 Task: Select the pages per sheet with 4.
Action: Mouse moved to (32, 63)
Screenshot: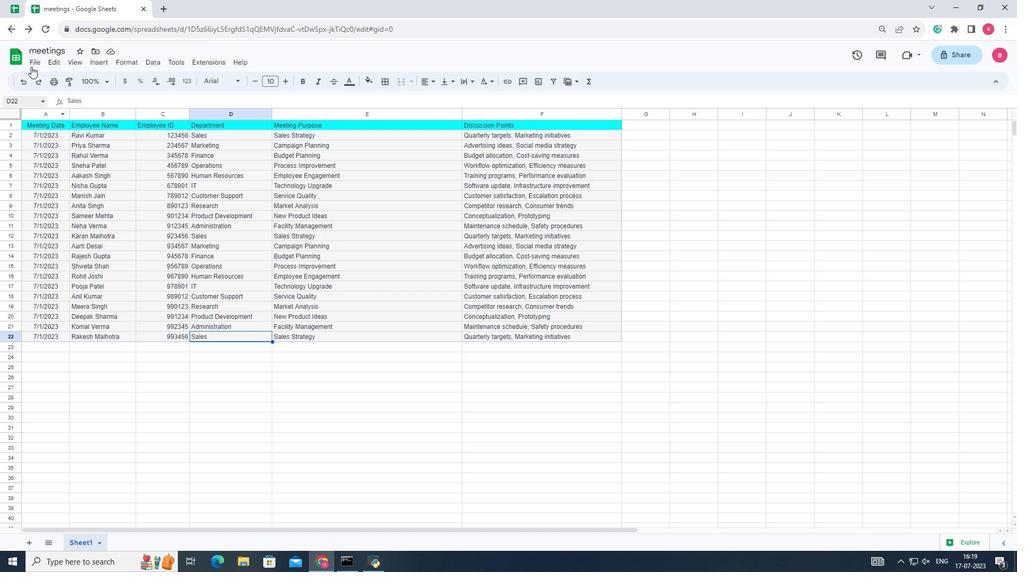 
Action: Mouse pressed left at (32, 63)
Screenshot: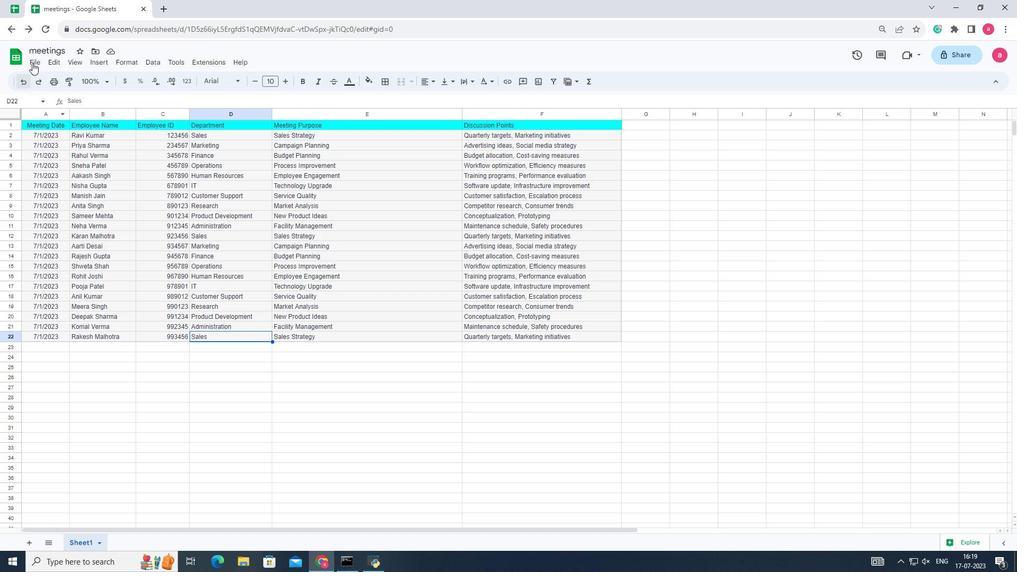 
Action: Mouse moved to (52, 348)
Screenshot: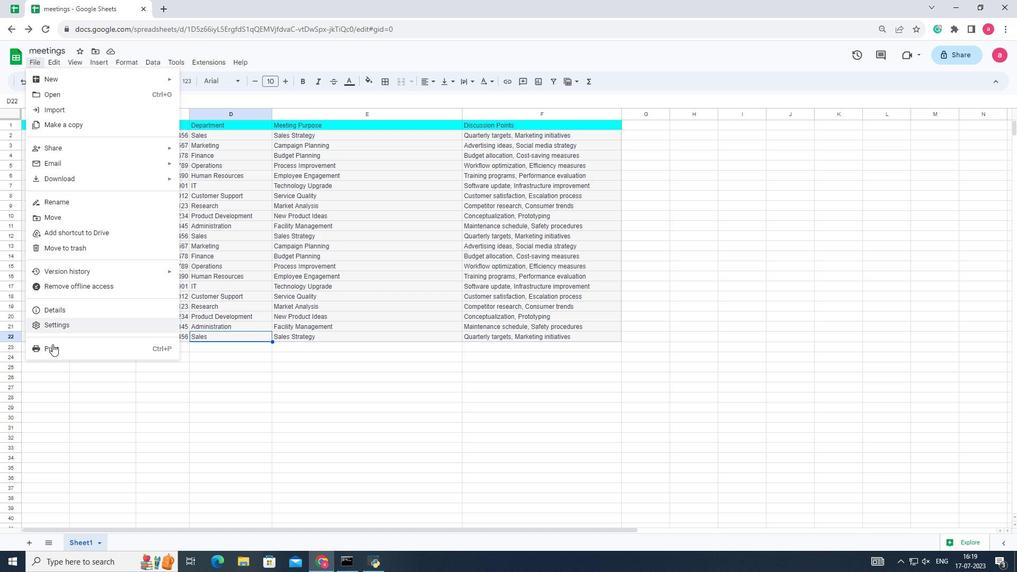 
Action: Mouse pressed left at (52, 348)
Screenshot: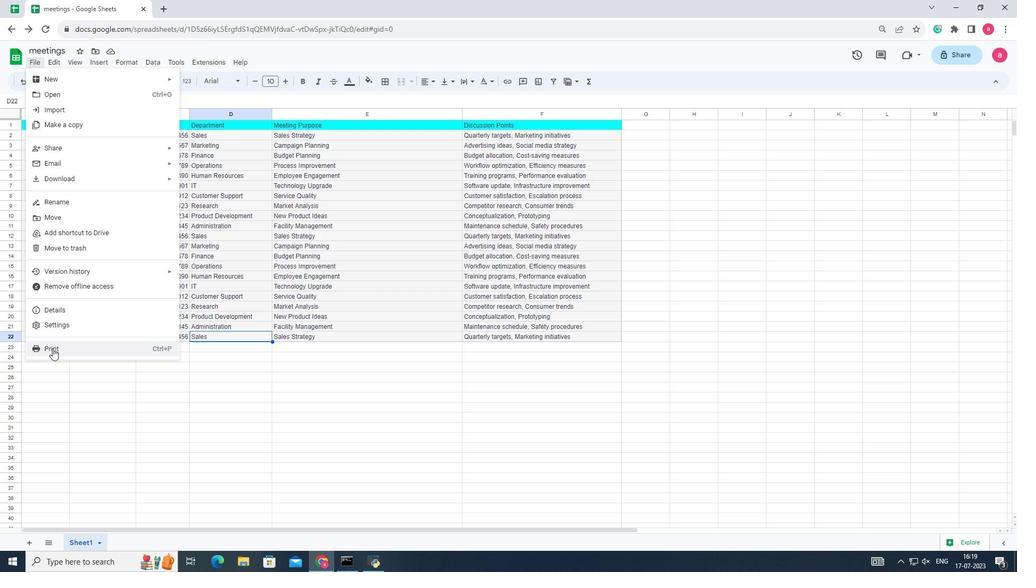 
Action: Mouse moved to (986, 54)
Screenshot: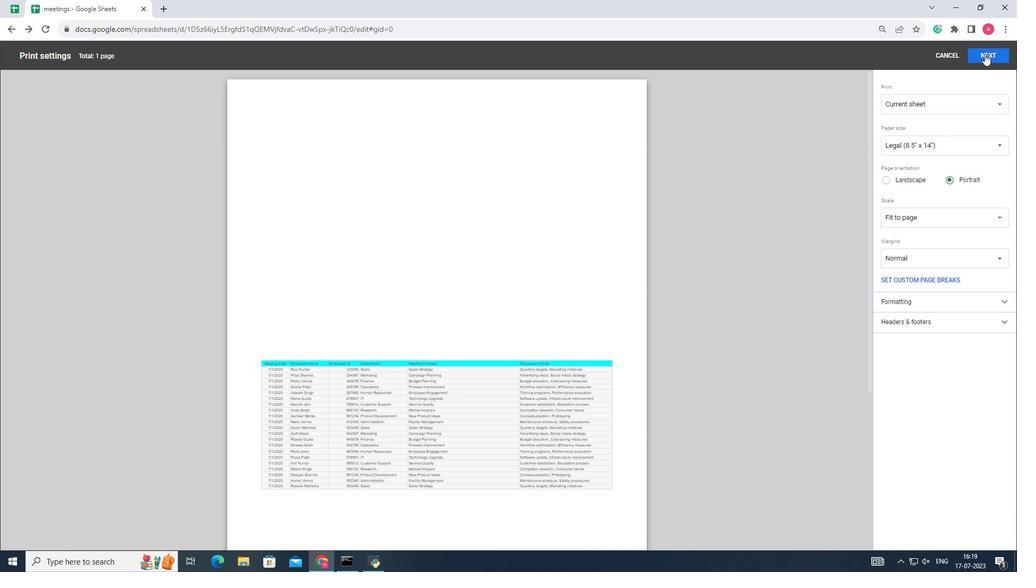 
Action: Mouse pressed left at (986, 54)
Screenshot: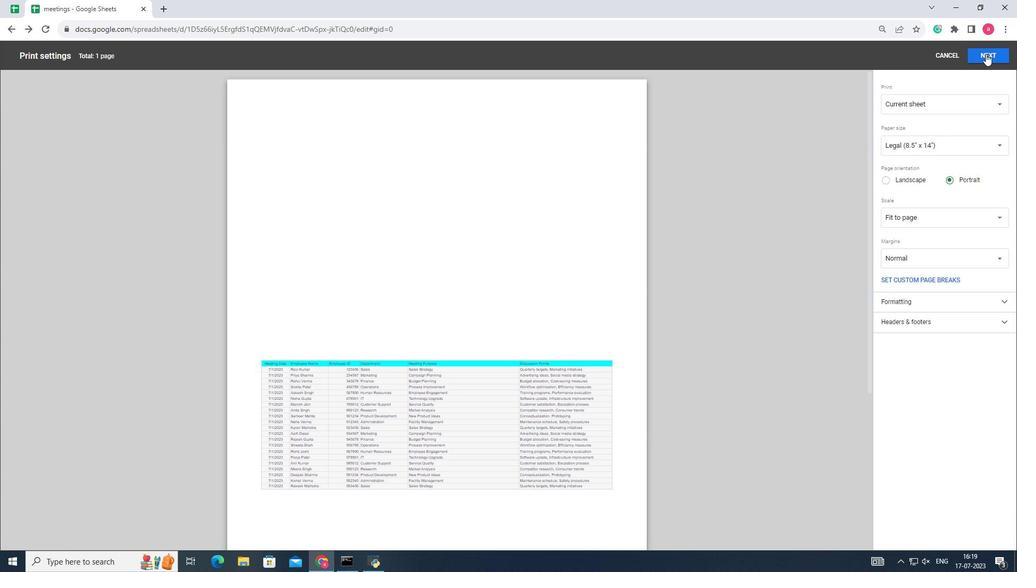 
Action: Mouse moved to (703, 186)
Screenshot: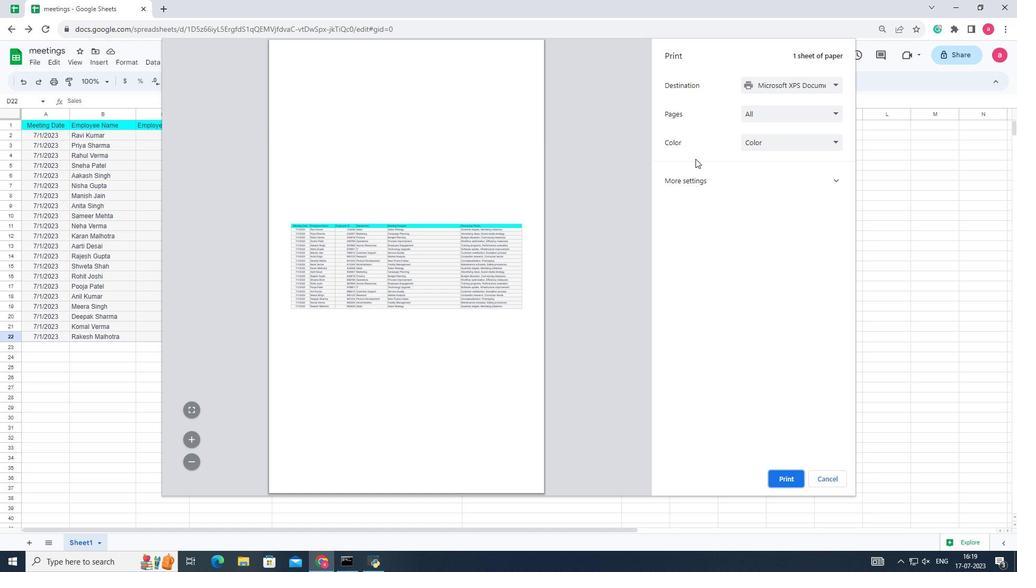 
Action: Mouse pressed left at (703, 186)
Screenshot: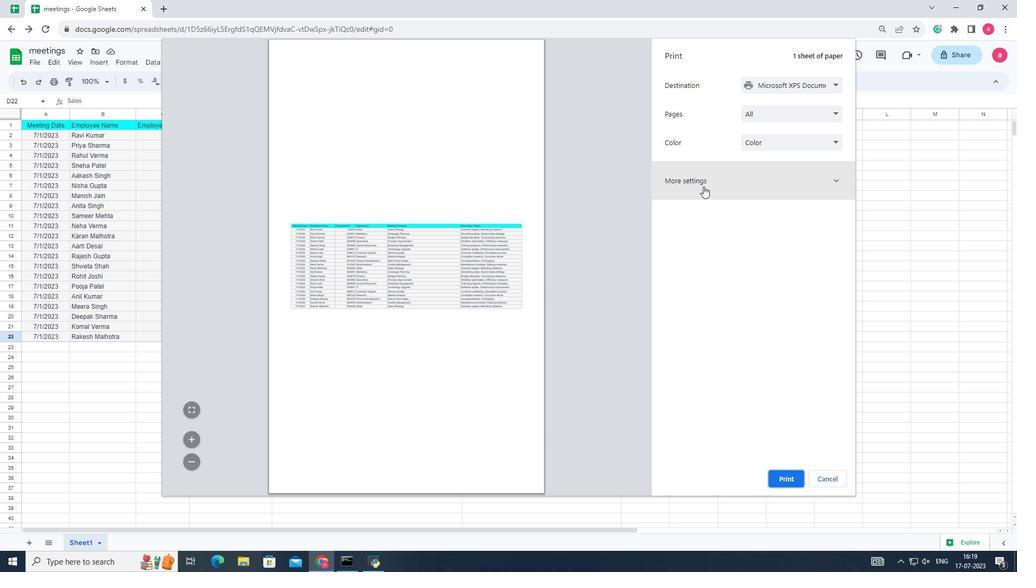
Action: Mouse moved to (777, 251)
Screenshot: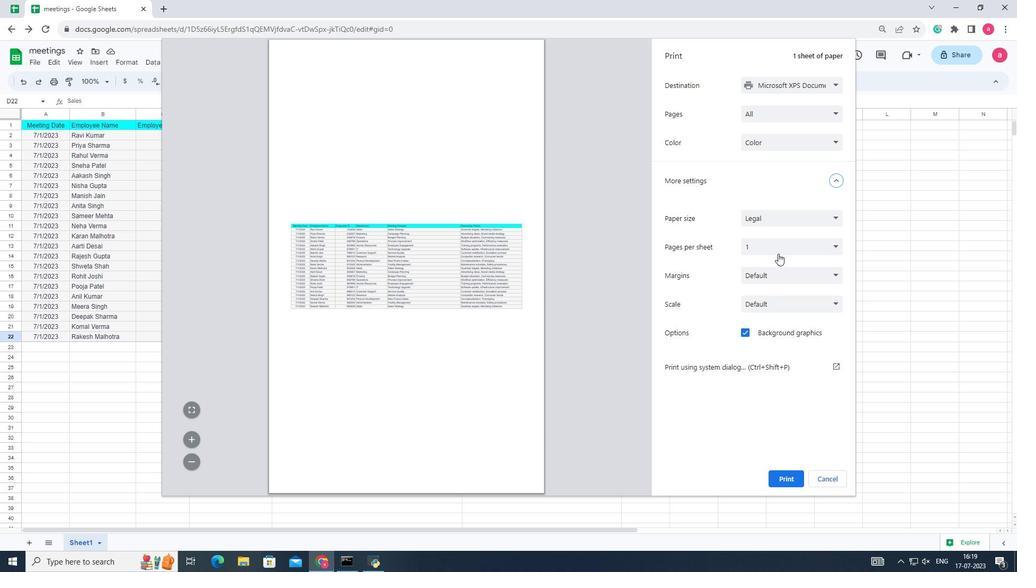 
Action: Mouse pressed left at (777, 251)
Screenshot: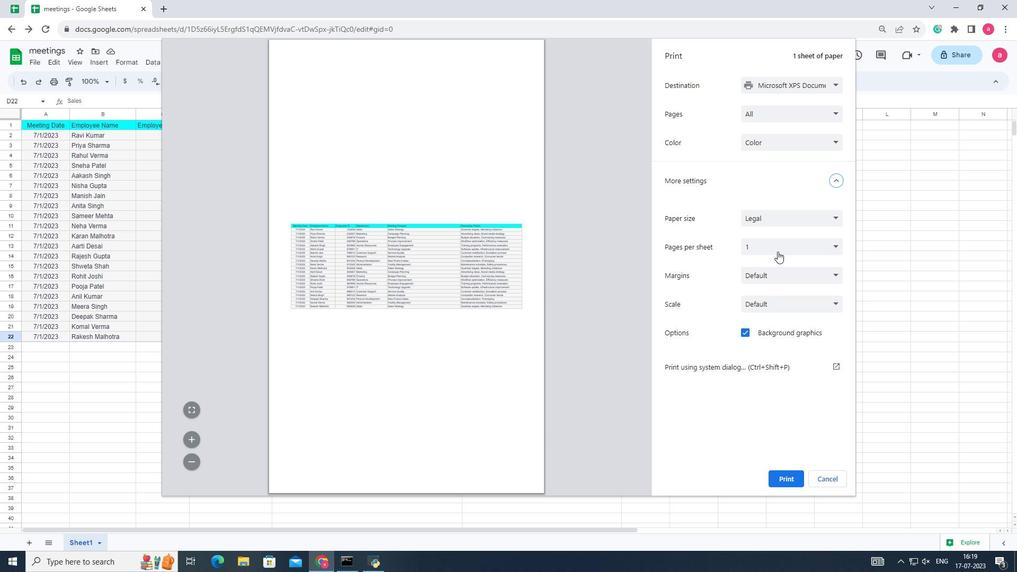 
Action: Mouse moved to (753, 277)
Screenshot: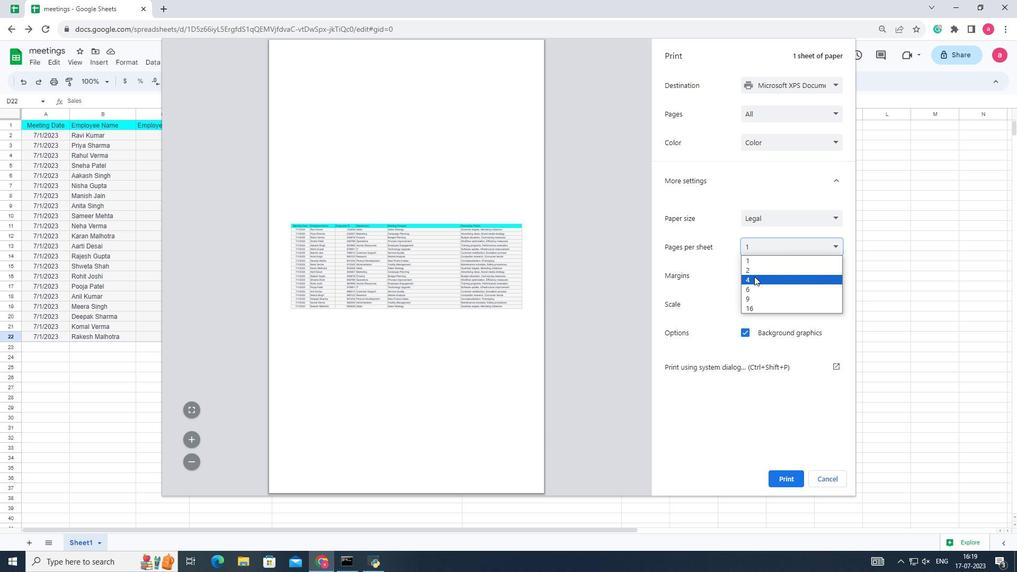 
Action: Mouse pressed left at (753, 277)
Screenshot: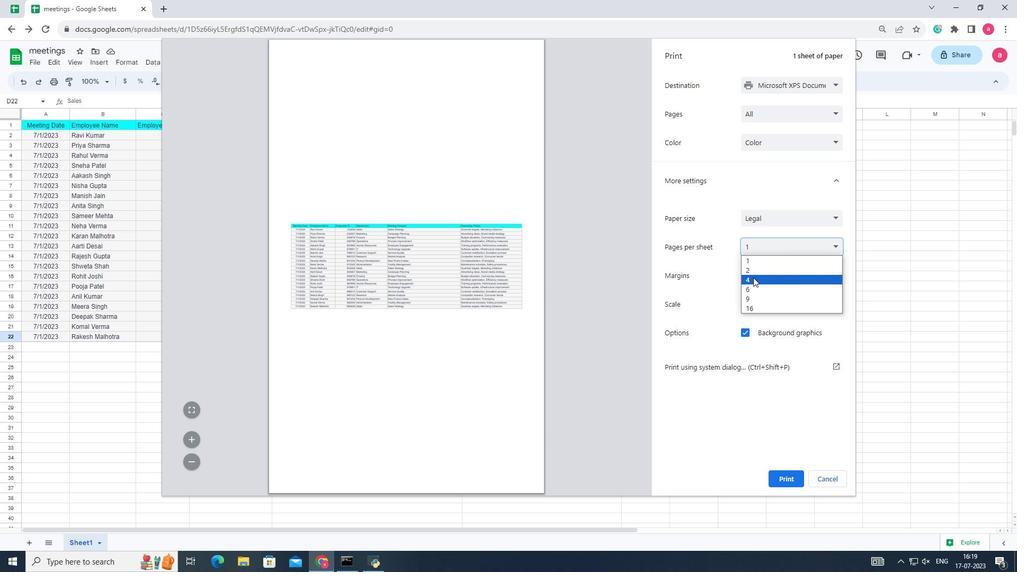 
Action: Mouse moved to (751, 270)
Screenshot: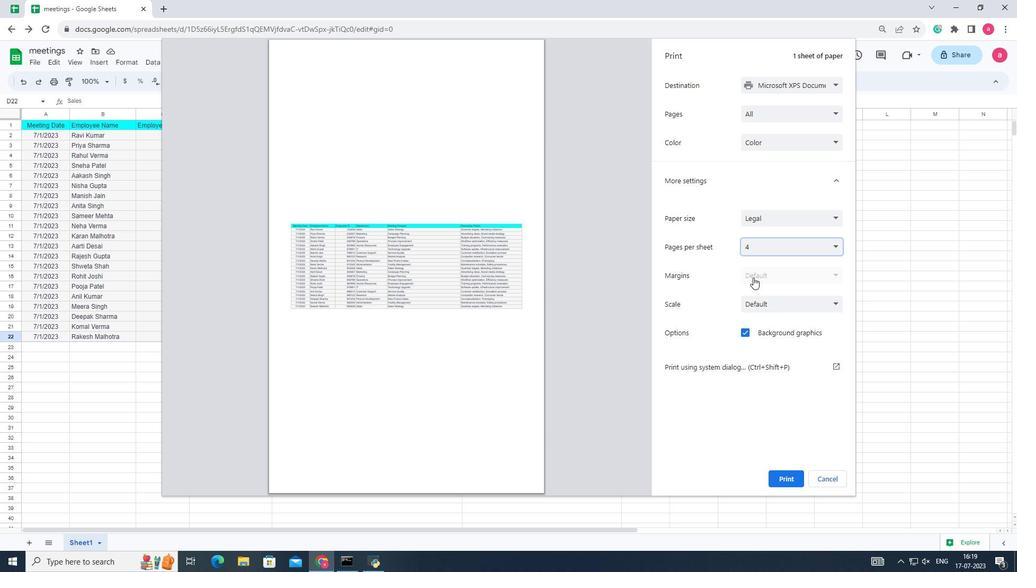
